 Task: Enable the option "Draw peaks in the analyzer ".
Action: Mouse moved to (105, 14)
Screenshot: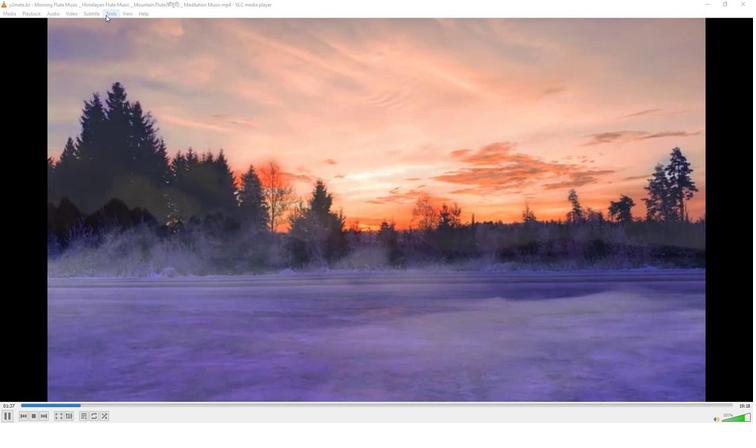 
Action: Mouse pressed left at (105, 14)
Screenshot: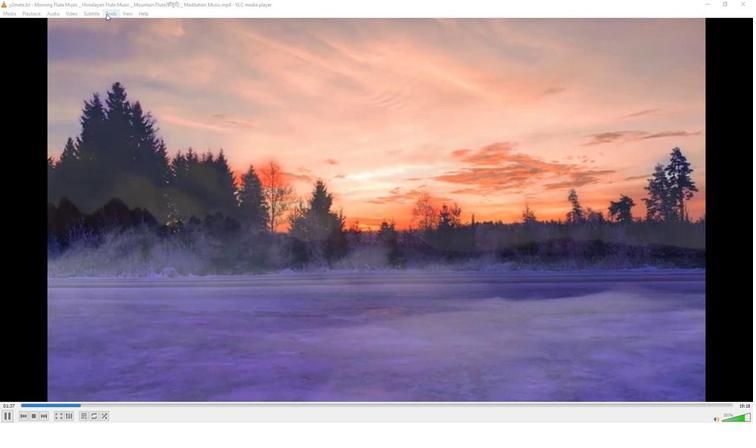
Action: Mouse moved to (123, 108)
Screenshot: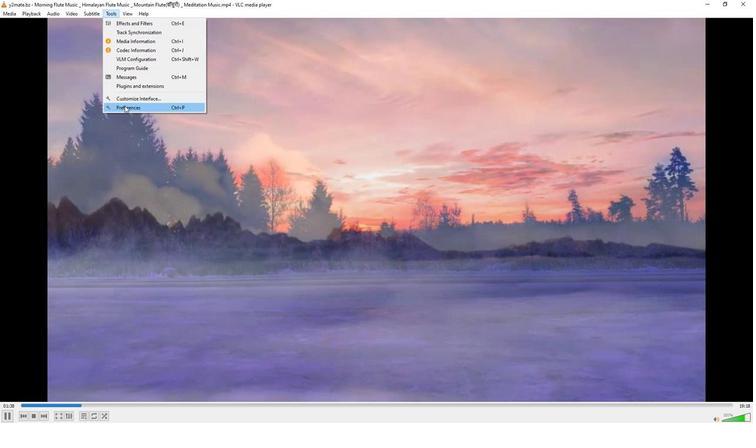 
Action: Mouse pressed left at (123, 108)
Screenshot: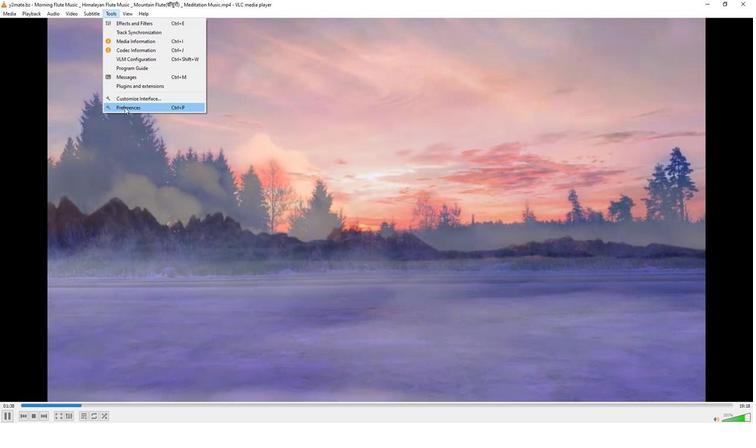 
Action: Mouse moved to (248, 342)
Screenshot: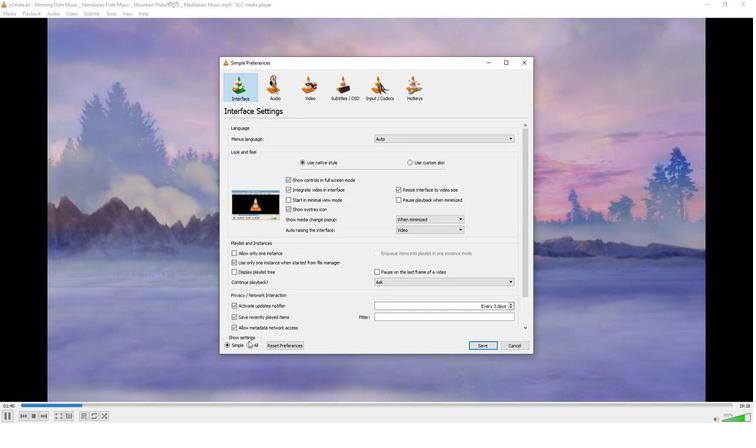 
Action: Mouse pressed left at (248, 342)
Screenshot: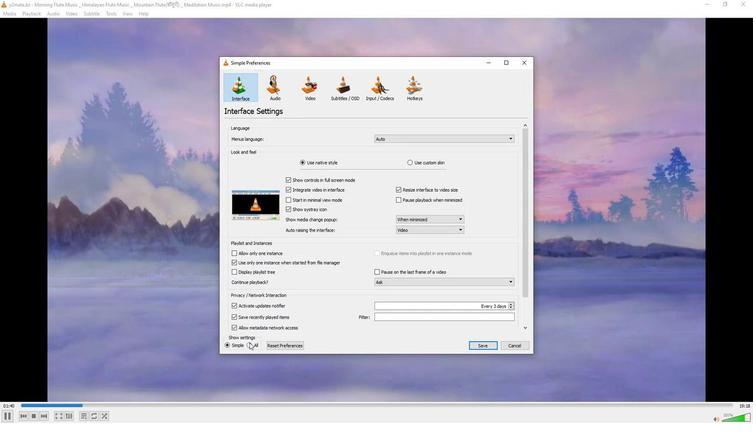 
Action: Mouse moved to (236, 192)
Screenshot: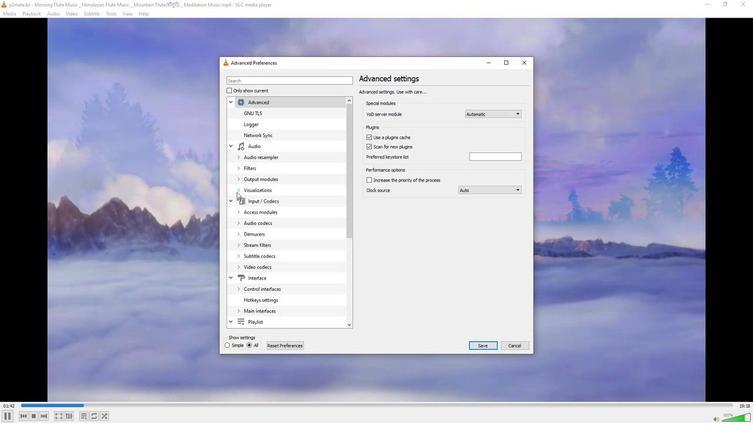 
Action: Mouse pressed left at (236, 192)
Screenshot: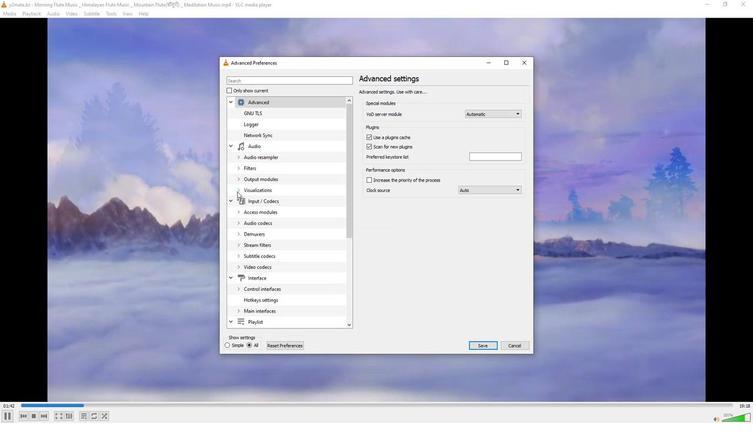 
Action: Mouse moved to (256, 233)
Screenshot: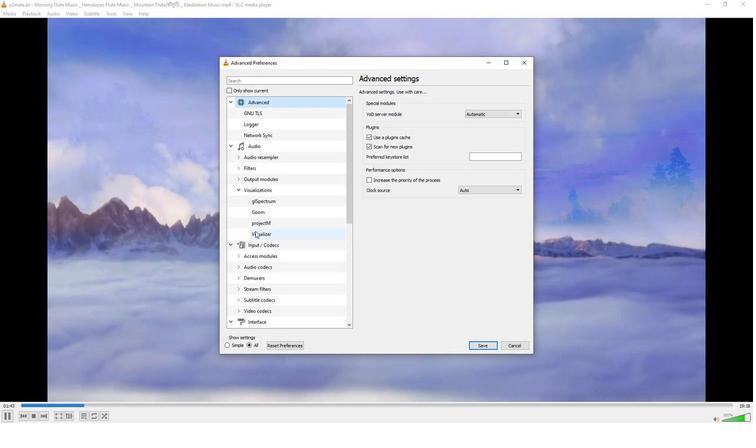 
Action: Mouse pressed left at (256, 233)
Screenshot: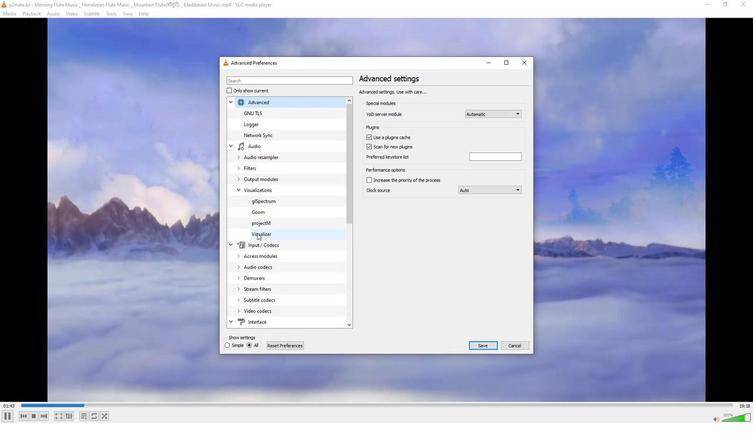 
Action: Mouse moved to (368, 302)
Screenshot: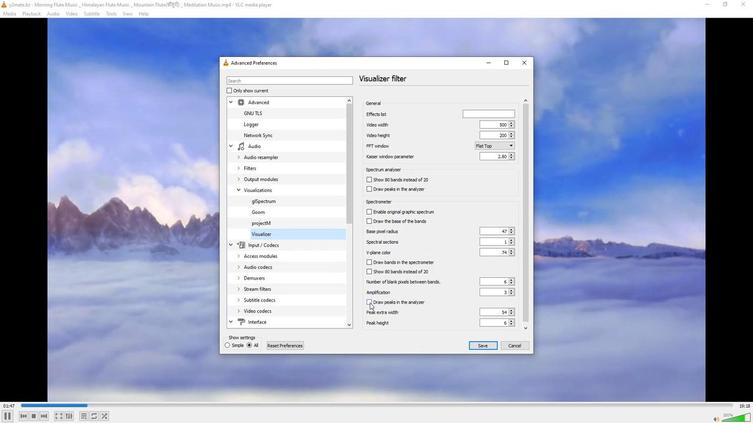 
Action: Mouse pressed left at (368, 302)
Screenshot: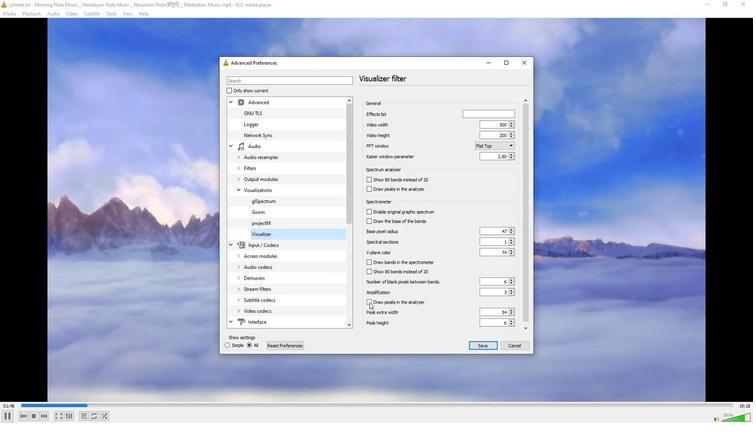 
Action: Mouse moved to (405, 317)
Screenshot: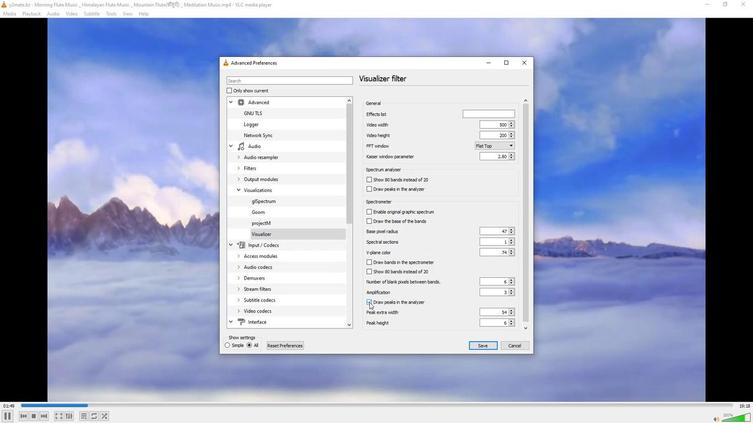 
